 Task: Use the formula "IMCSCH" in spreadsheet "Project portfolio".
Action: Mouse moved to (100, 95)
Screenshot: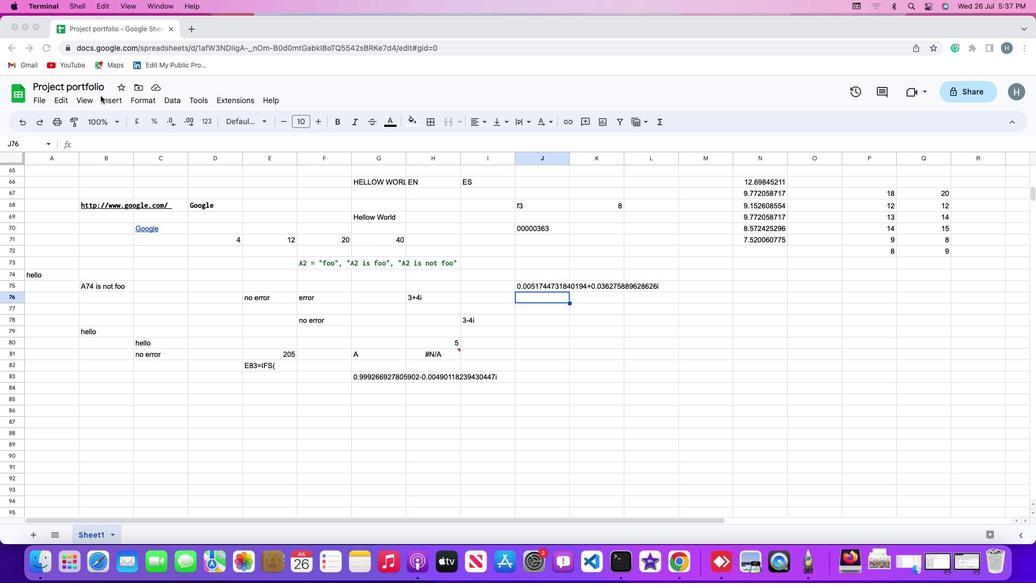 
Action: Mouse pressed left at (100, 95)
Screenshot: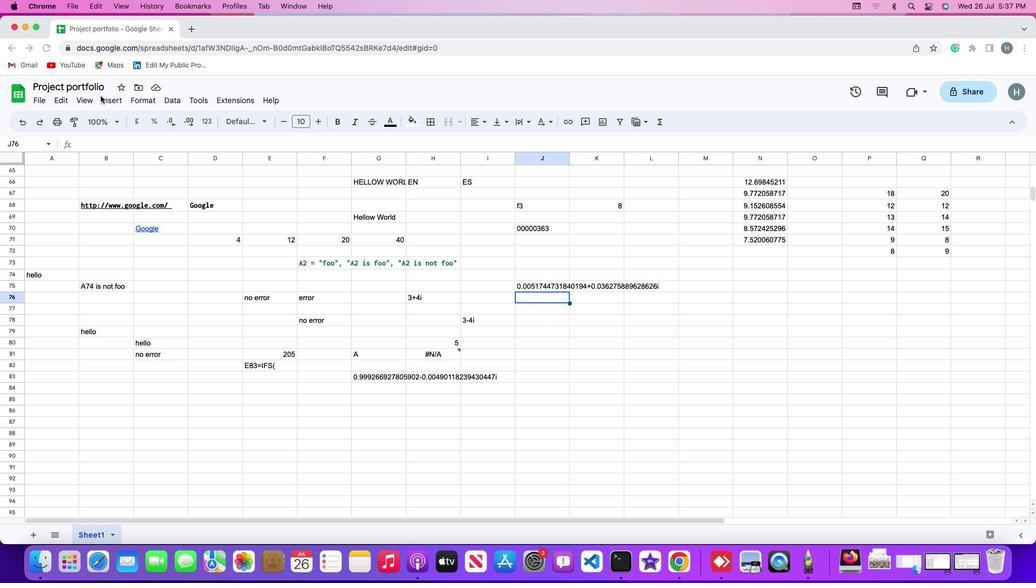 
Action: Mouse moved to (107, 100)
Screenshot: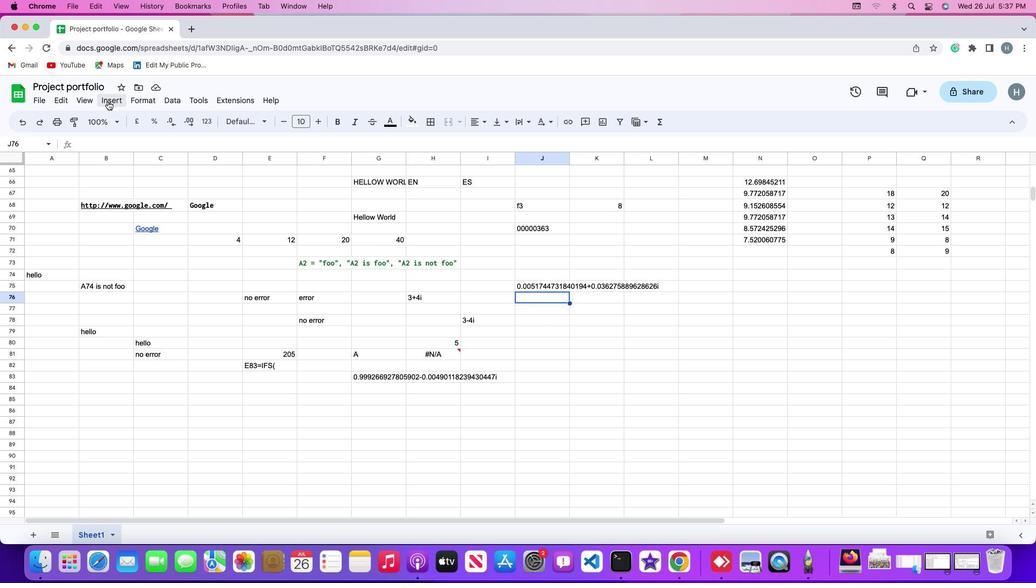 
Action: Mouse pressed left at (107, 100)
Screenshot: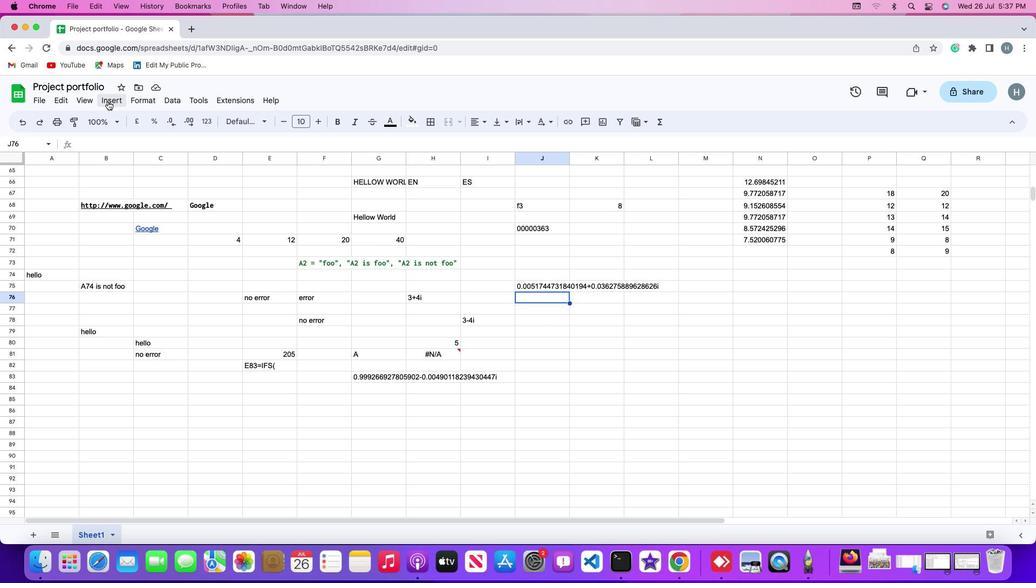 
Action: Mouse moved to (130, 273)
Screenshot: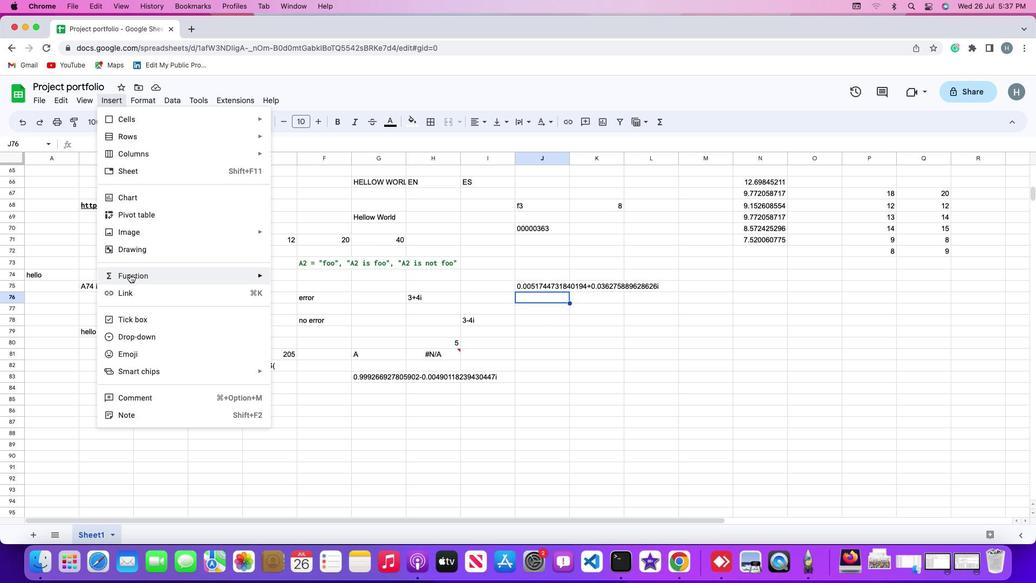 
Action: Mouse pressed left at (130, 273)
Screenshot: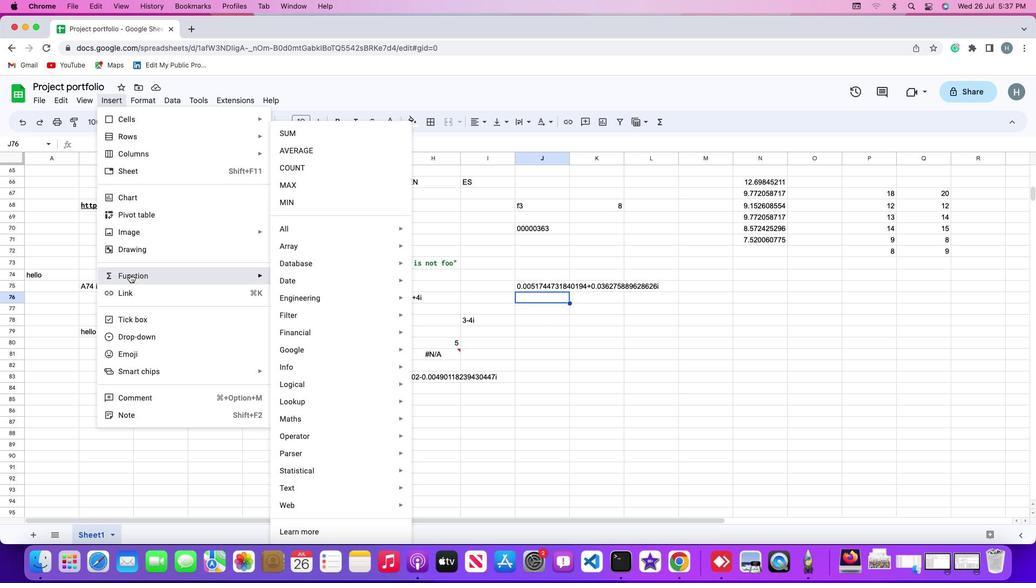 
Action: Mouse moved to (314, 231)
Screenshot: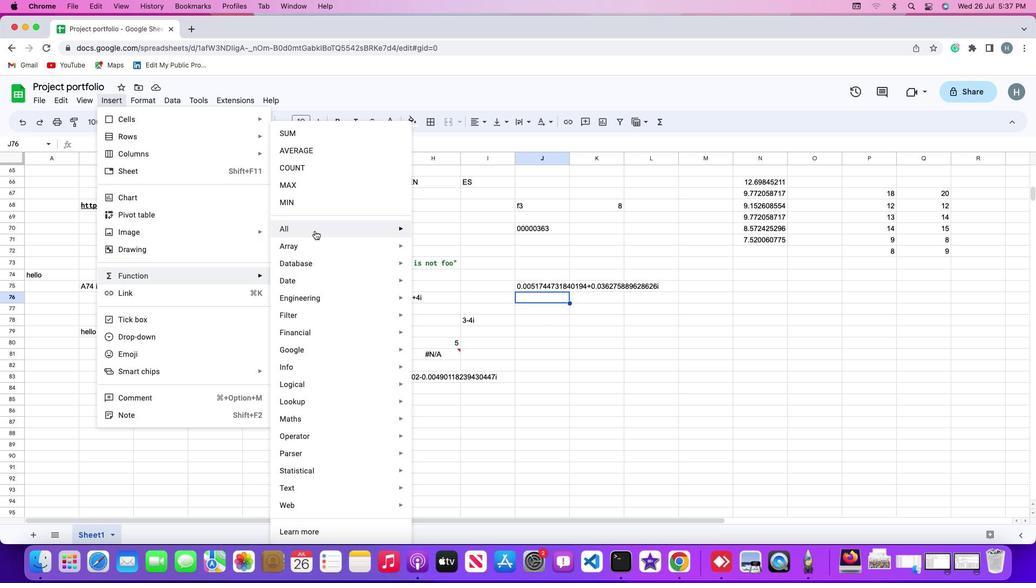 
Action: Mouse pressed left at (314, 231)
Screenshot: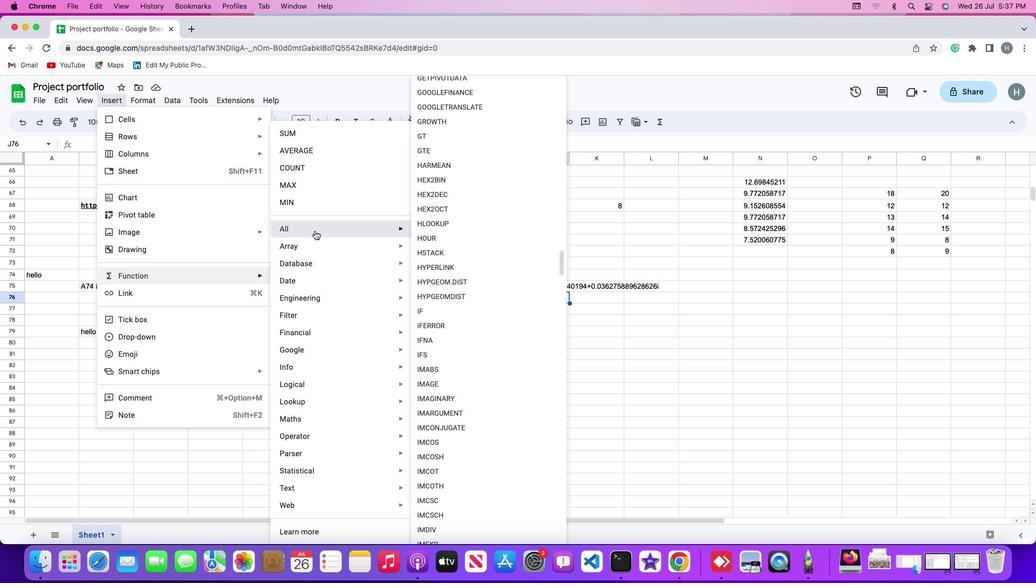 
Action: Mouse moved to (463, 429)
Screenshot: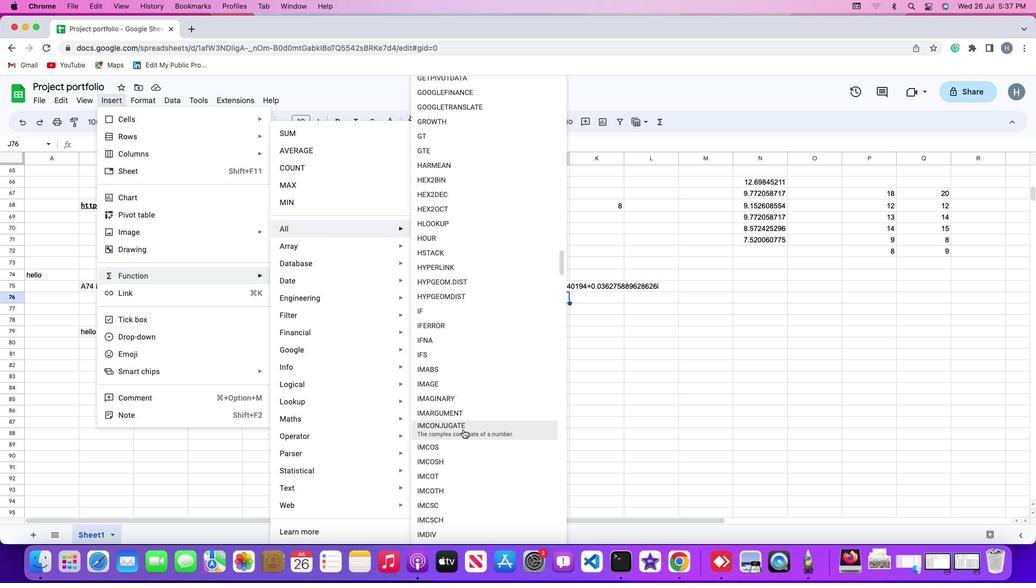 
Action: Mouse scrolled (463, 429) with delta (0, 0)
Screenshot: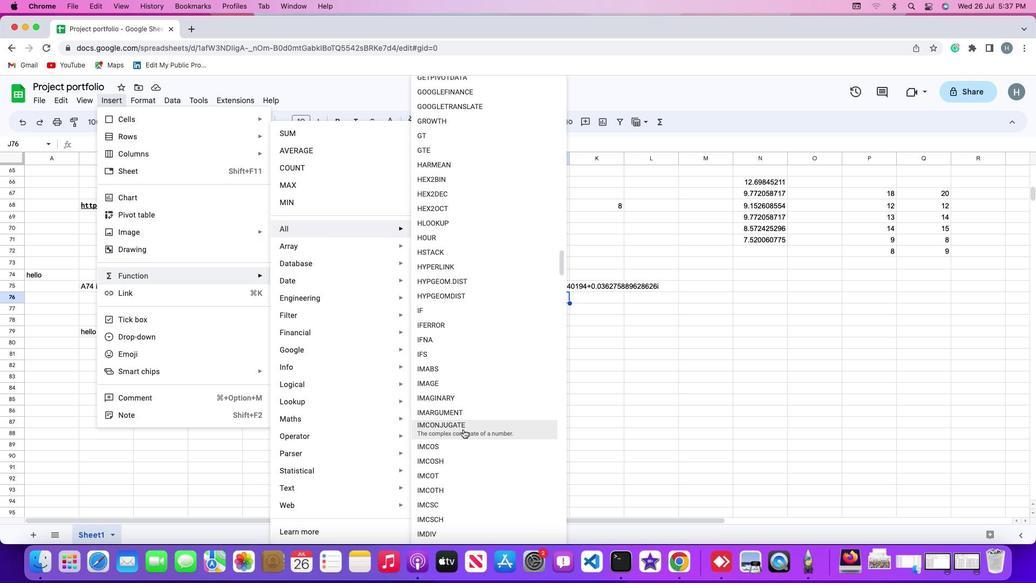 
Action: Mouse scrolled (463, 429) with delta (0, 0)
Screenshot: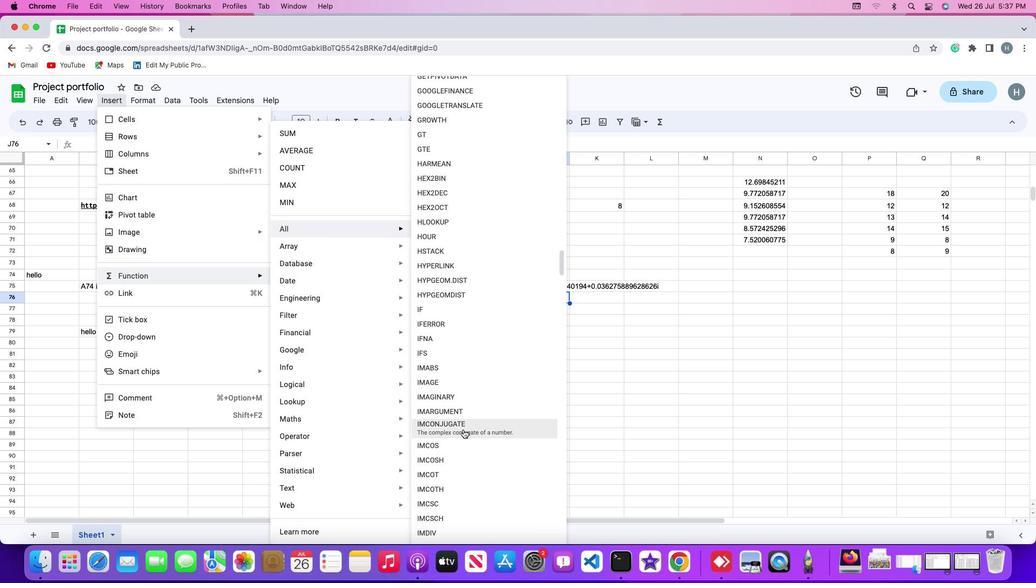
Action: Mouse scrolled (463, 429) with delta (0, 0)
Screenshot: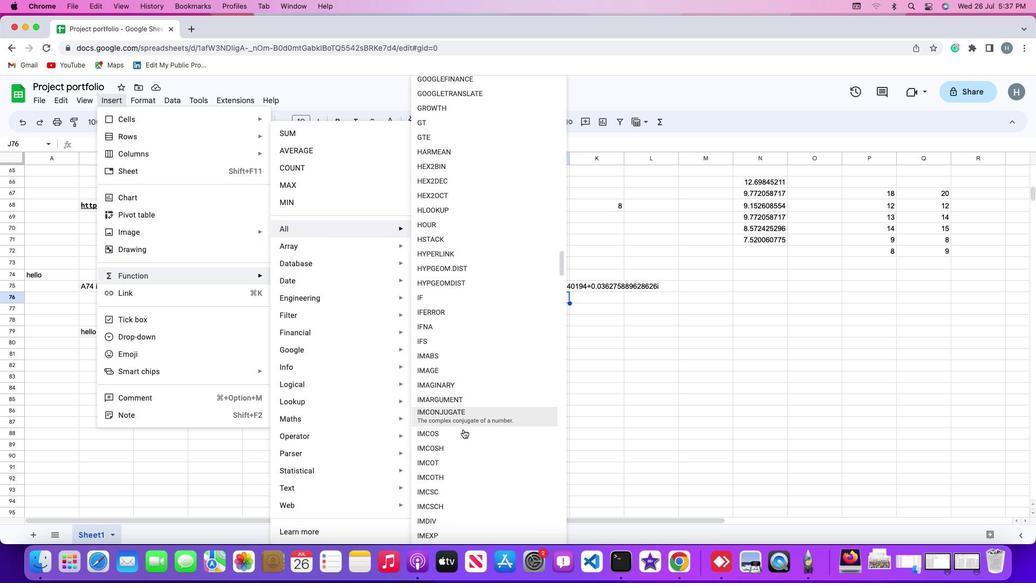 
Action: Mouse moved to (463, 429)
Screenshot: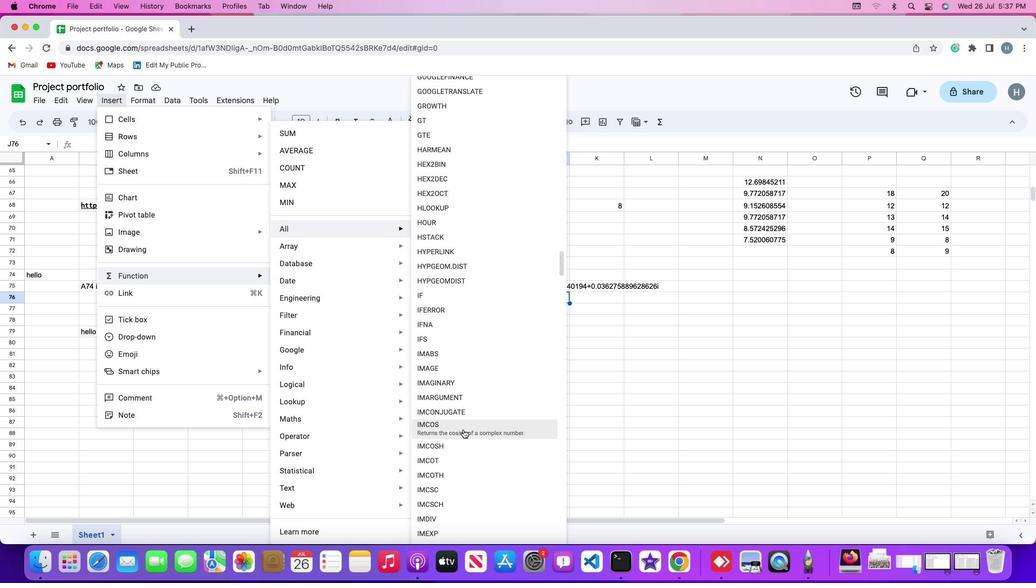 
Action: Mouse scrolled (463, 429) with delta (0, 0)
Screenshot: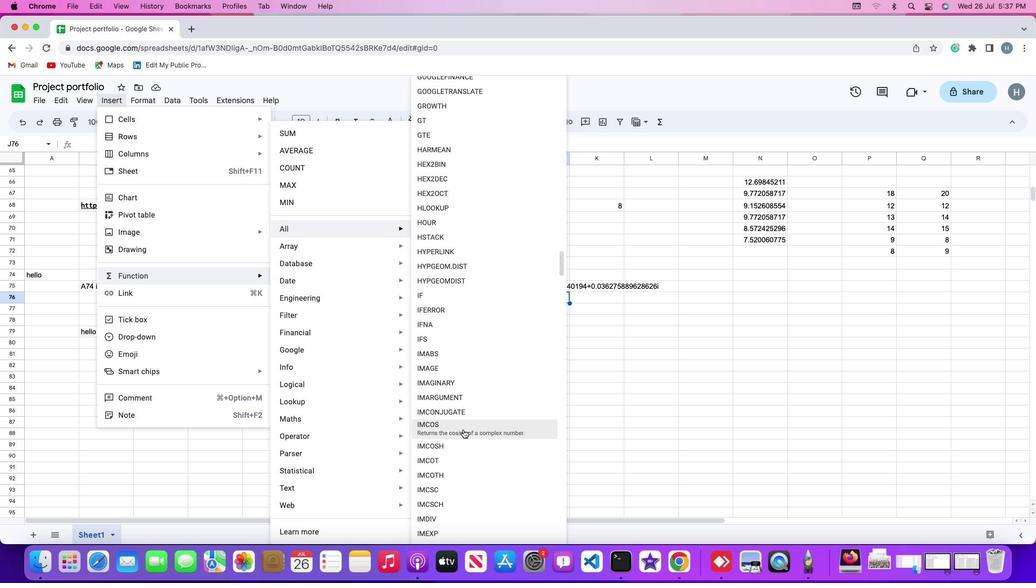 
Action: Mouse scrolled (463, 429) with delta (0, 0)
Screenshot: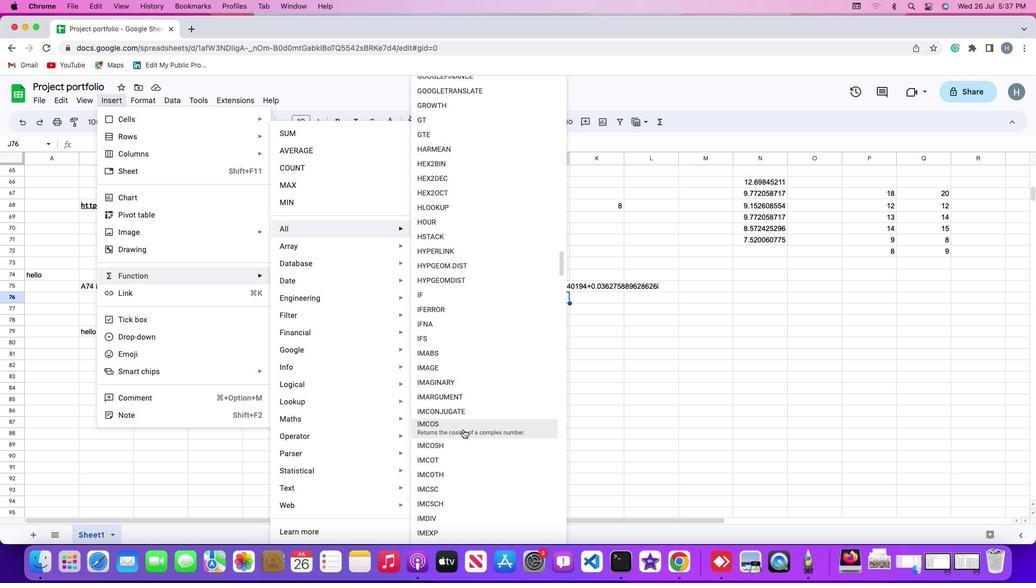 
Action: Mouse moved to (463, 429)
Screenshot: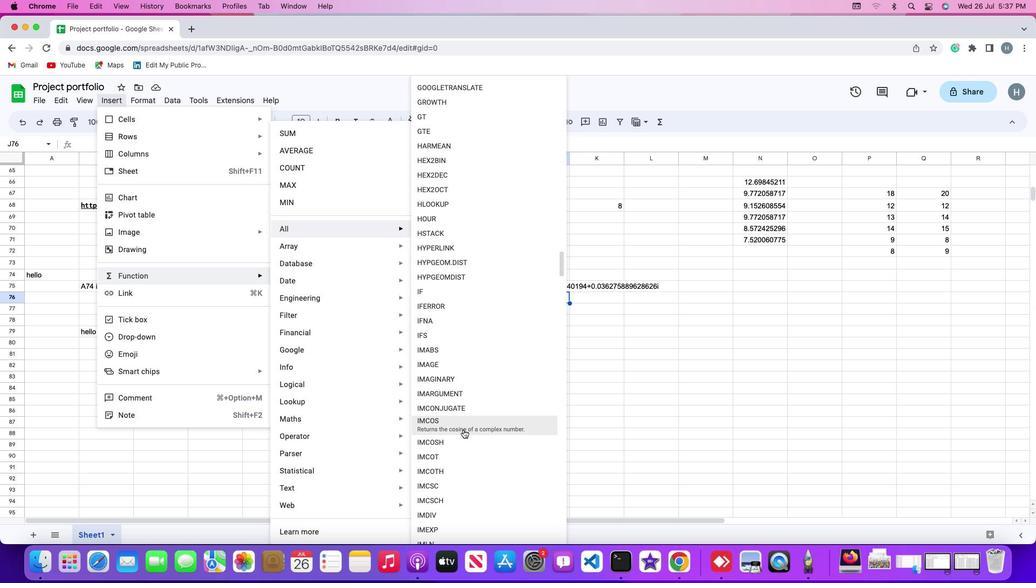 
Action: Mouse scrolled (463, 429) with delta (0, 0)
Screenshot: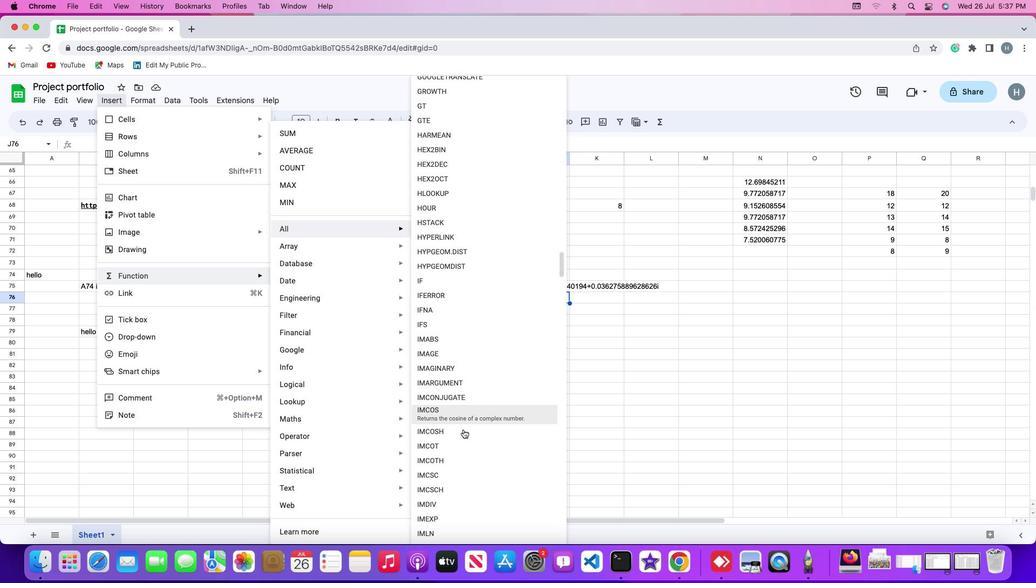 
Action: Mouse moved to (441, 456)
Screenshot: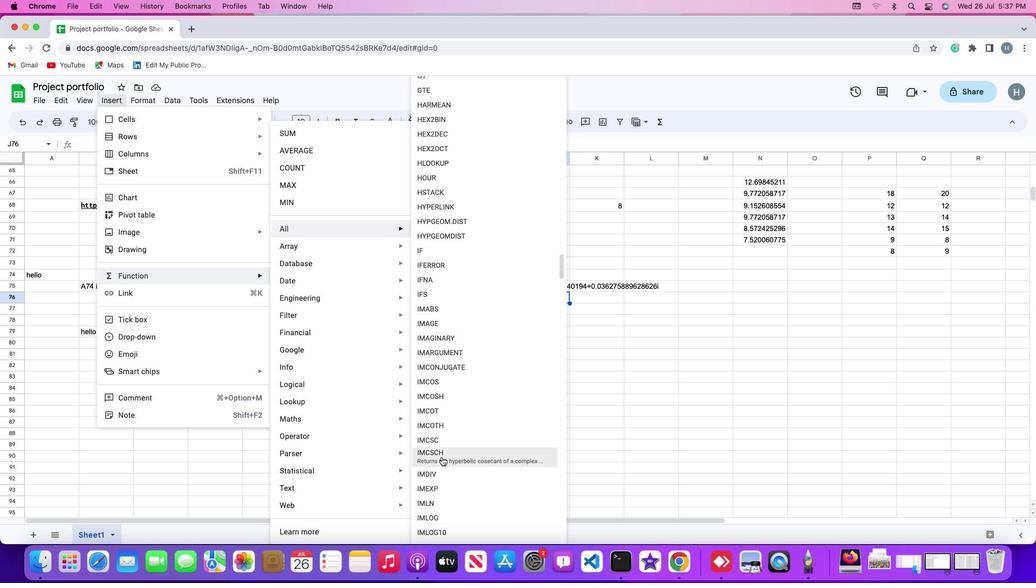 
Action: Mouse pressed left at (441, 456)
Screenshot: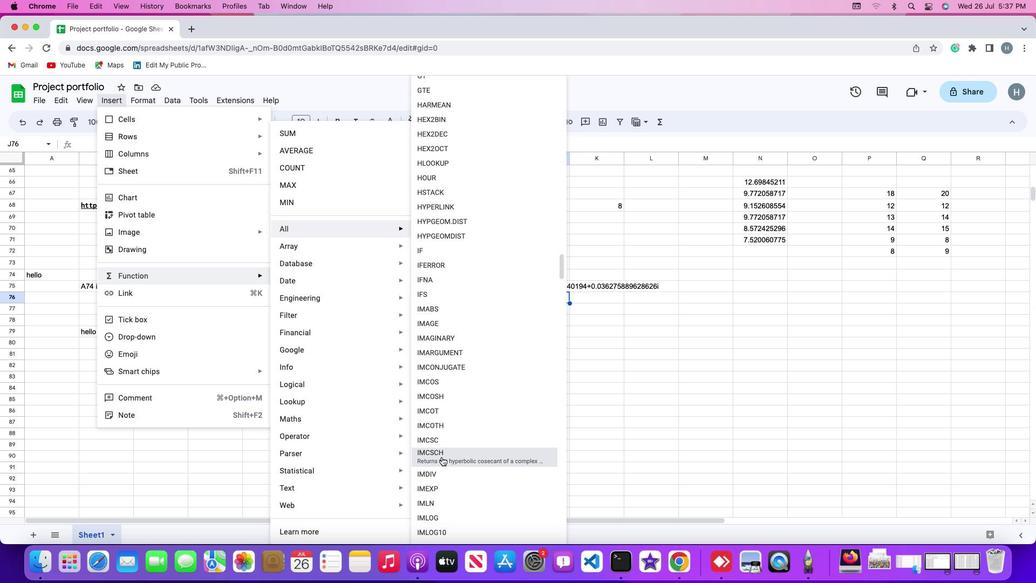 
Action: Mouse moved to (423, 299)
Screenshot: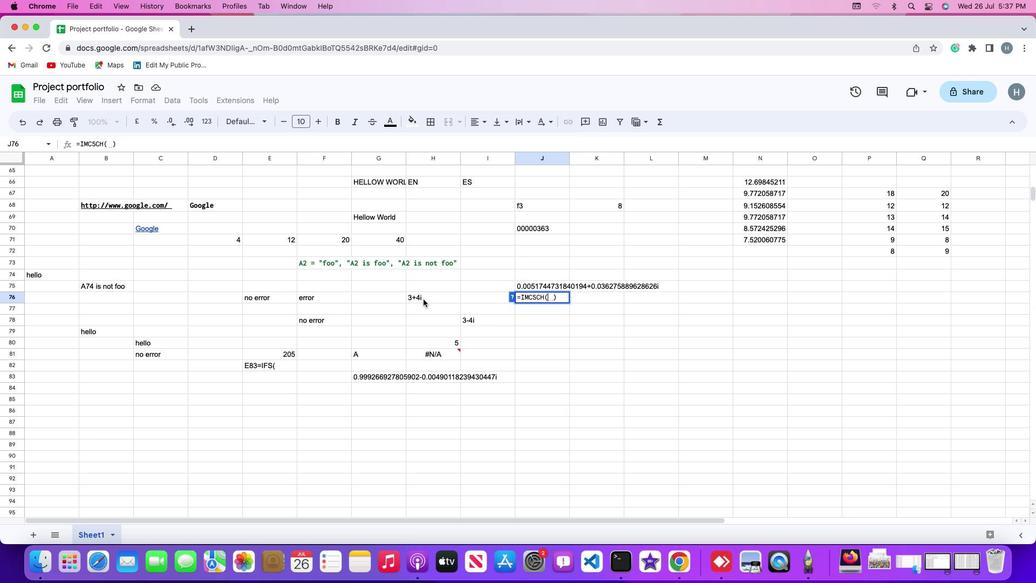 
Action: Mouse pressed left at (423, 299)
Screenshot: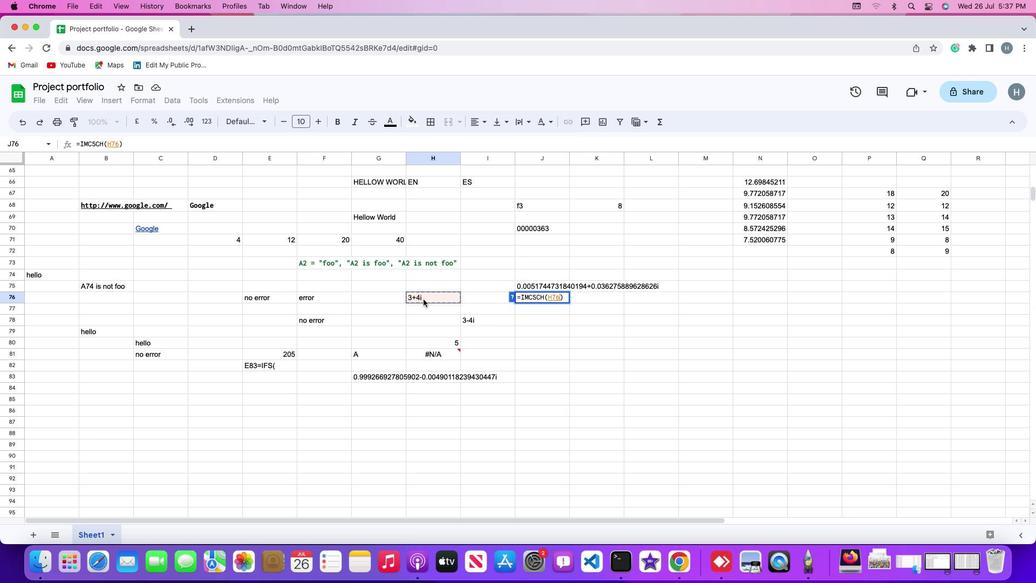 
Action: Key pressed Key.enter
Screenshot: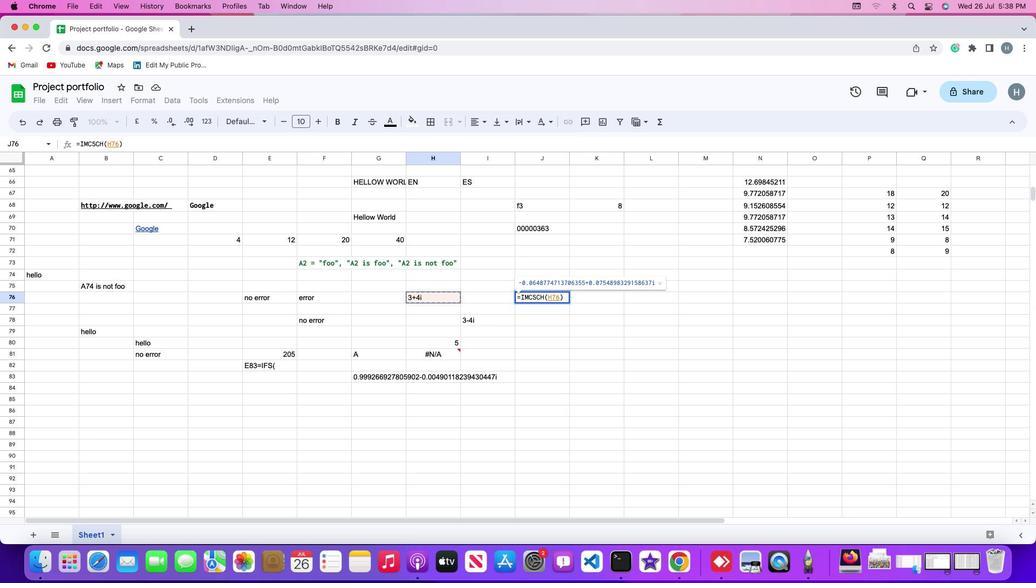 
